 Task: Adjust the line spacing to double for the text.
Action: Mouse moved to (393, 279)
Screenshot: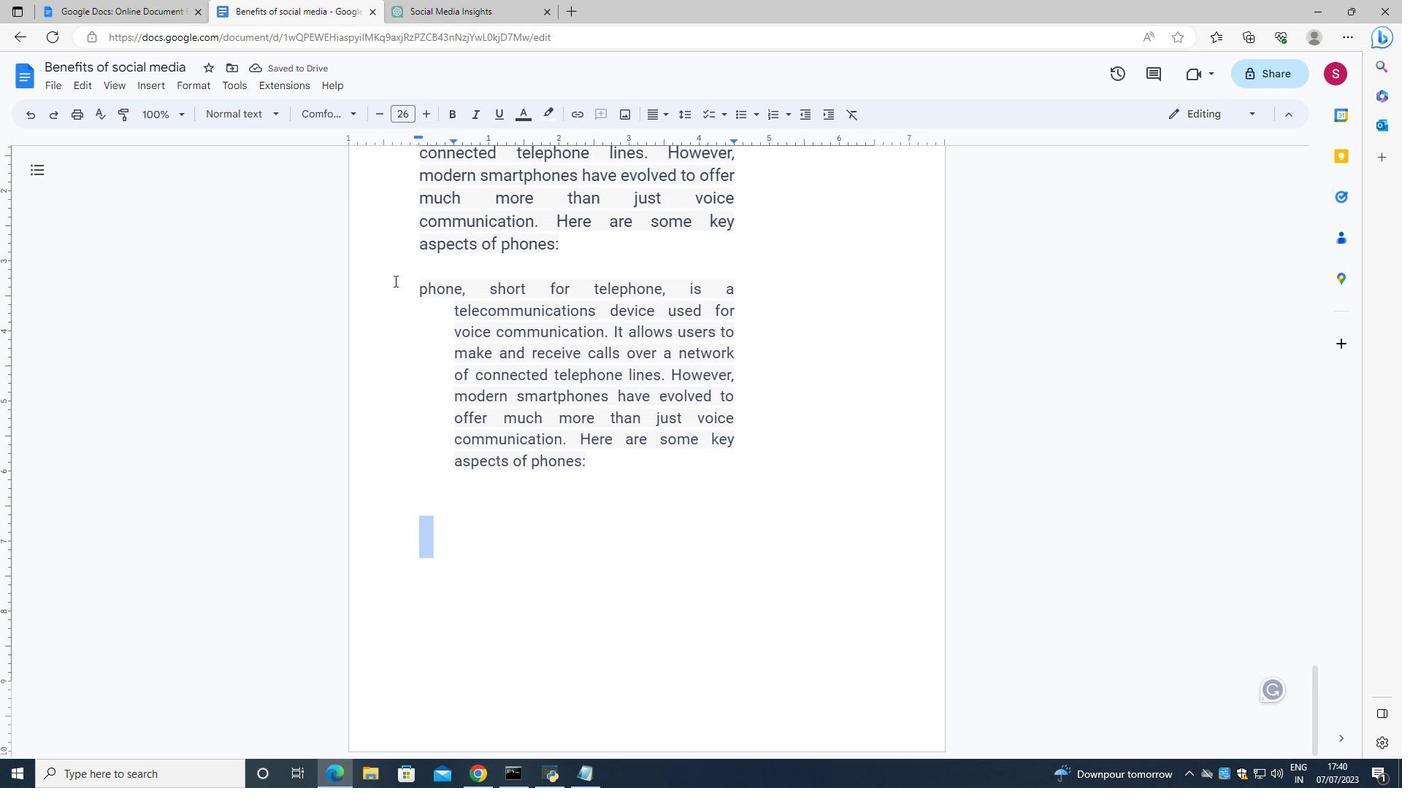 
Action: Mouse pressed left at (393, 279)
Screenshot: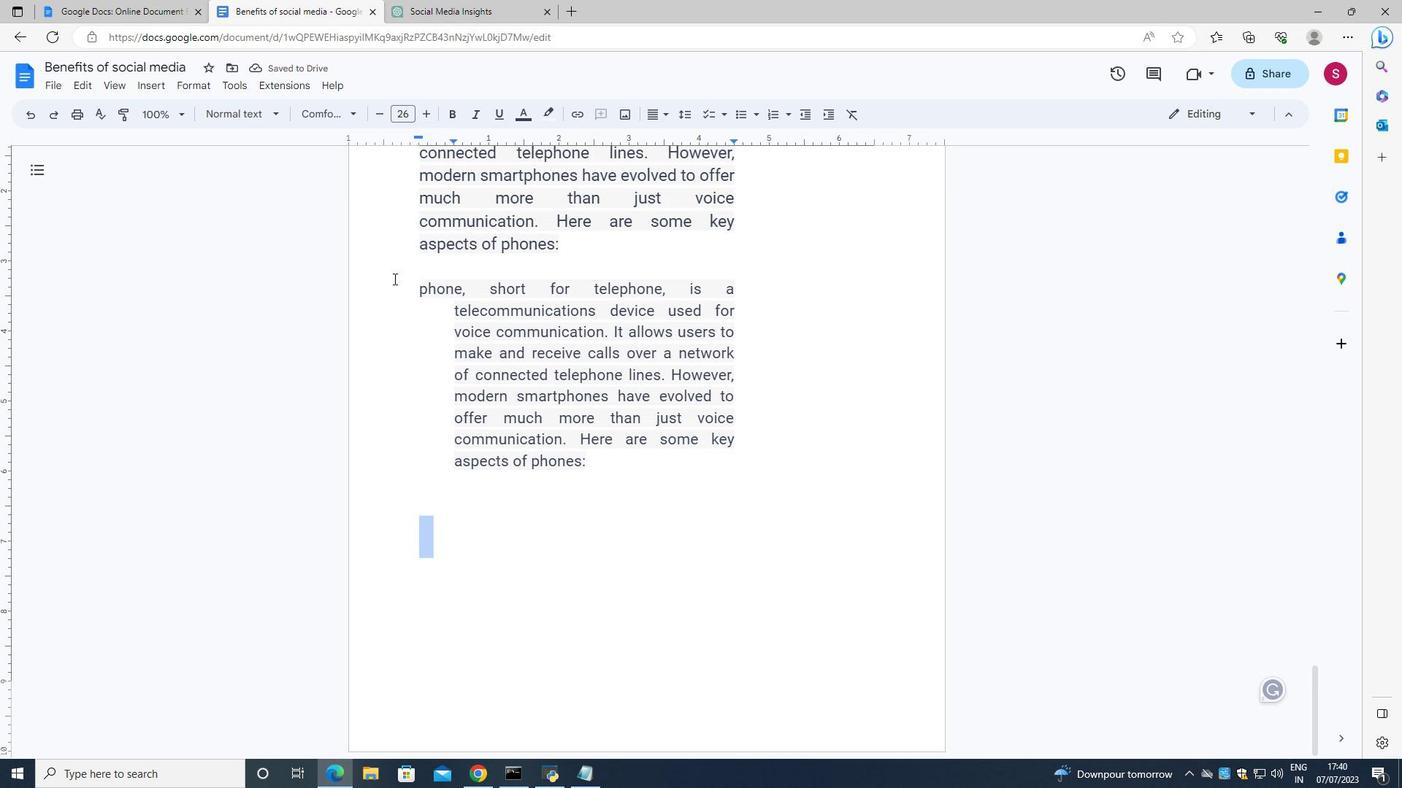 
Action: Mouse moved to (196, 88)
Screenshot: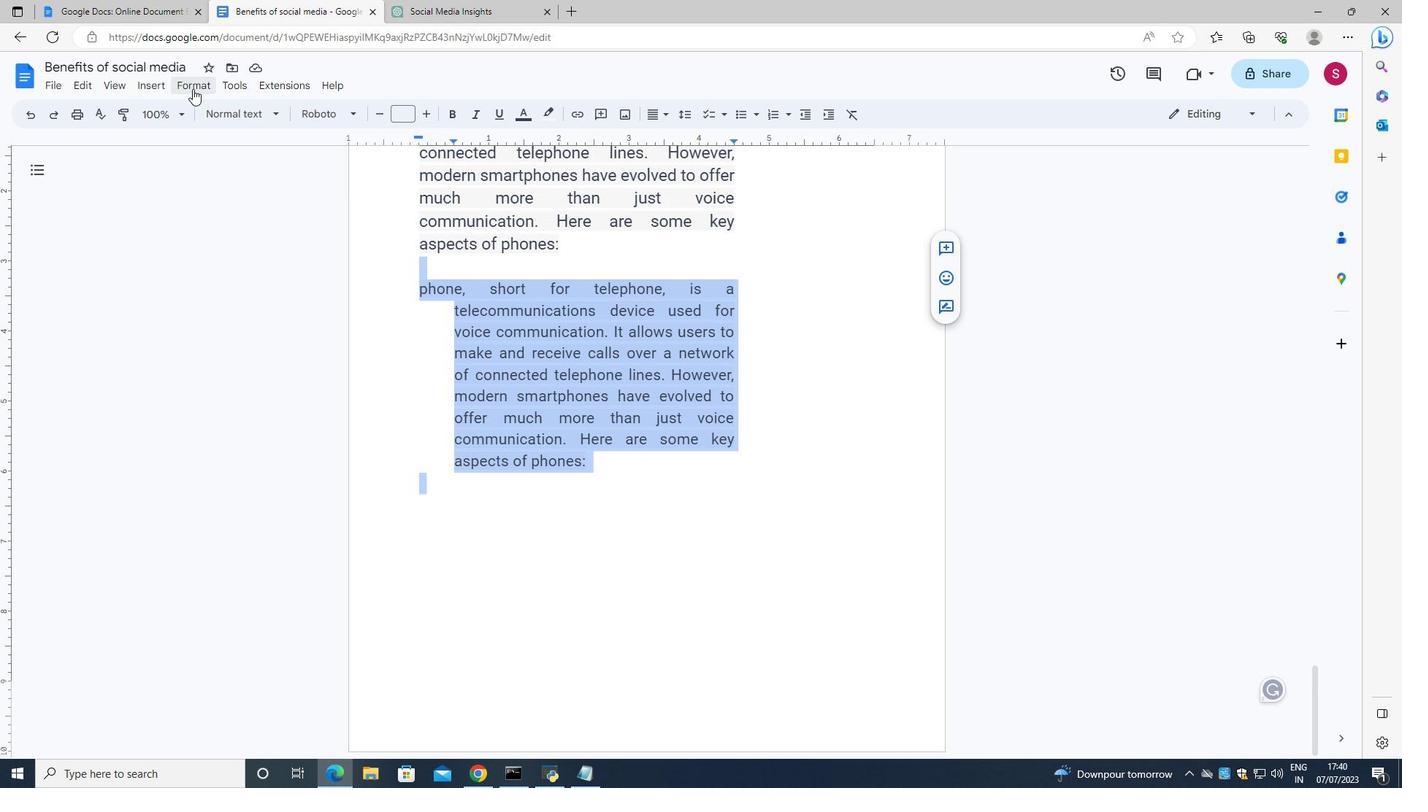 
Action: Mouse pressed left at (196, 88)
Screenshot: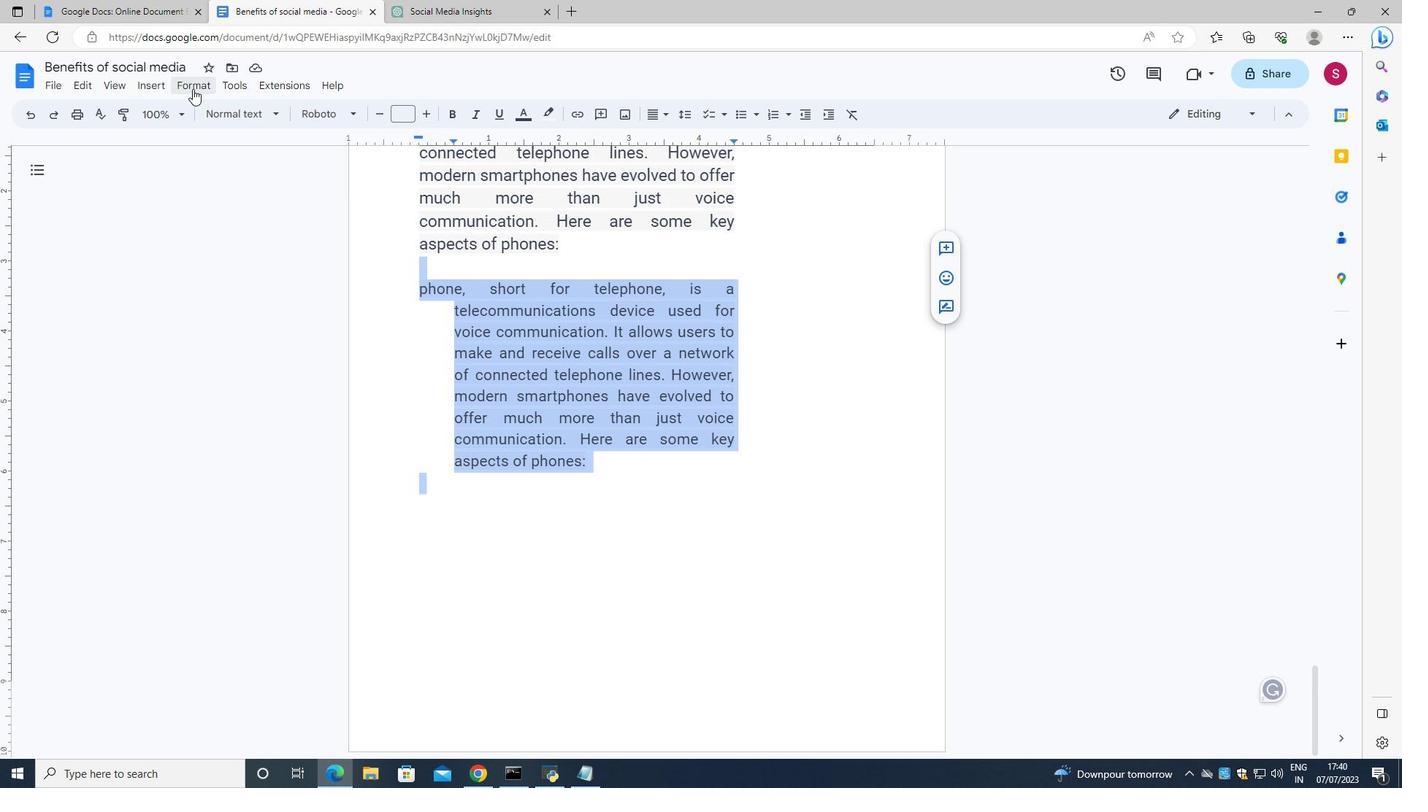 
Action: Mouse moved to (463, 254)
Screenshot: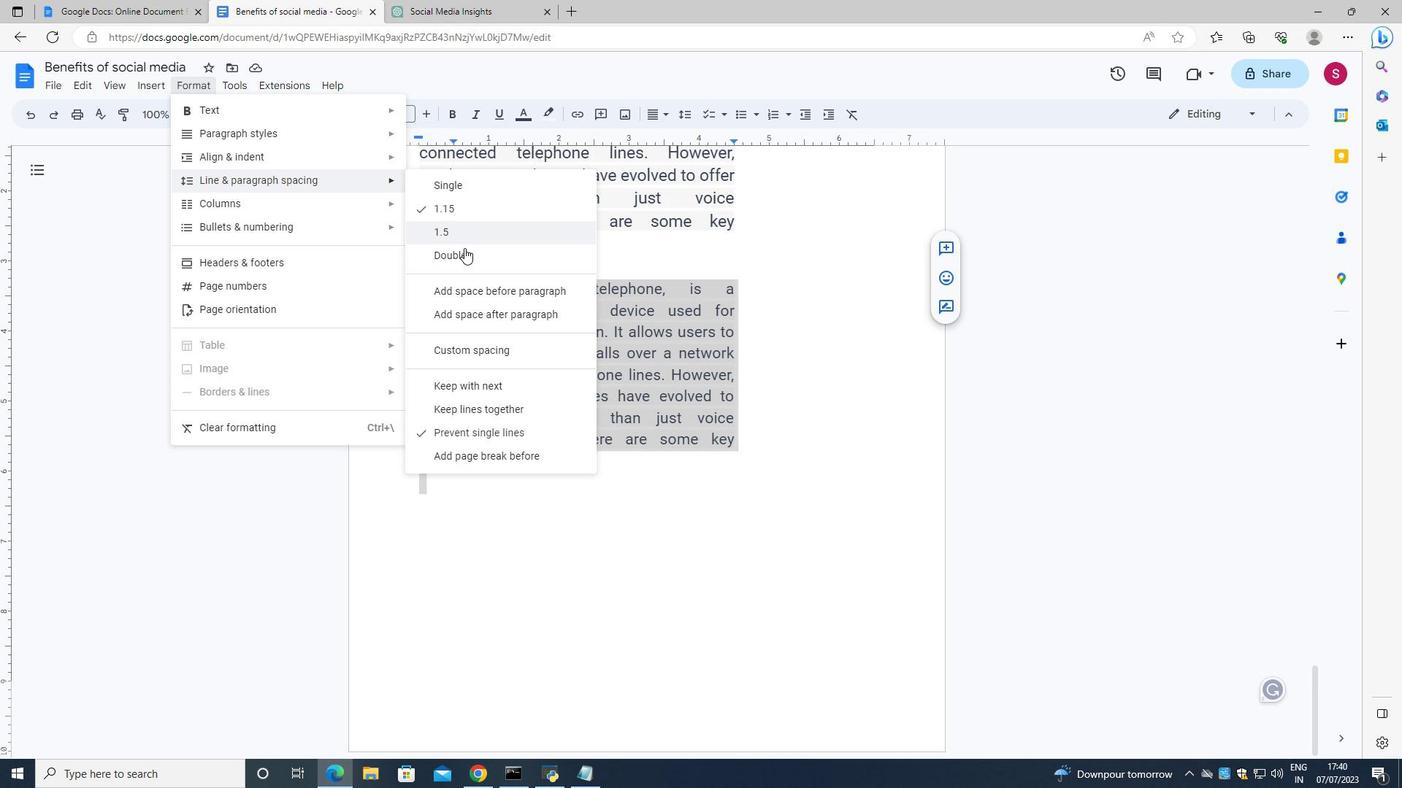 
Action: Mouse pressed left at (463, 254)
Screenshot: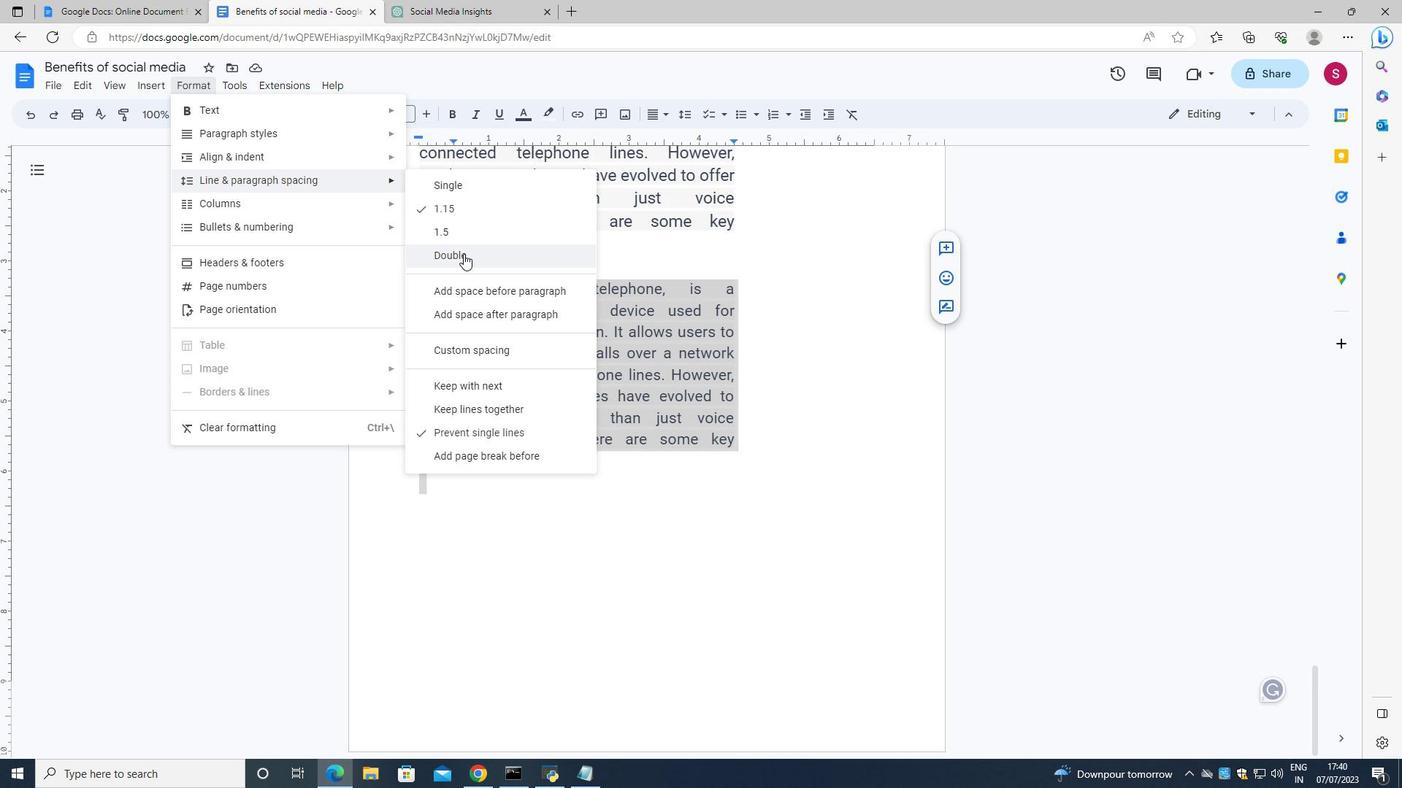 
Action: Mouse moved to (464, 266)
Screenshot: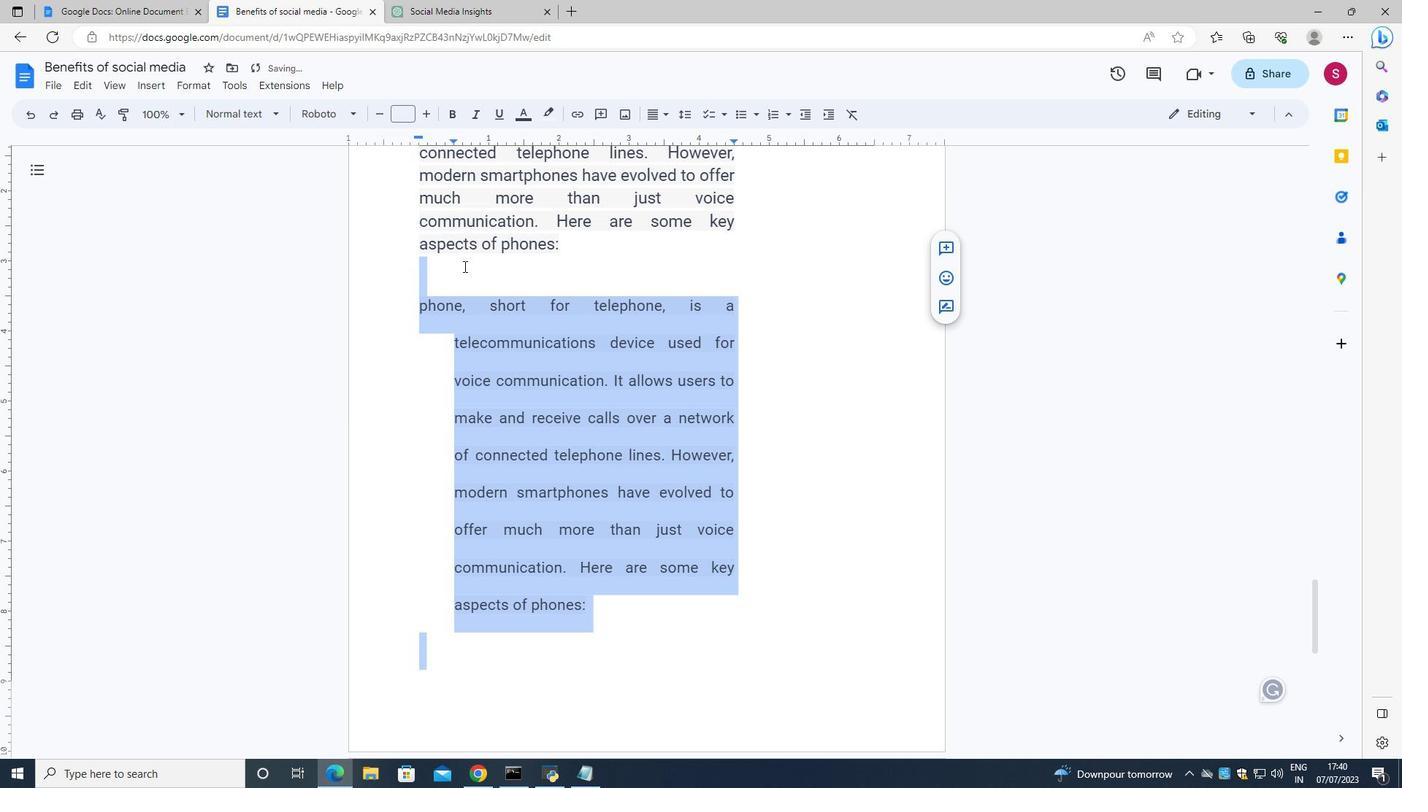 
